 Task: Edit the first name to Eric.
Action: Mouse moved to (635, 83)
Screenshot: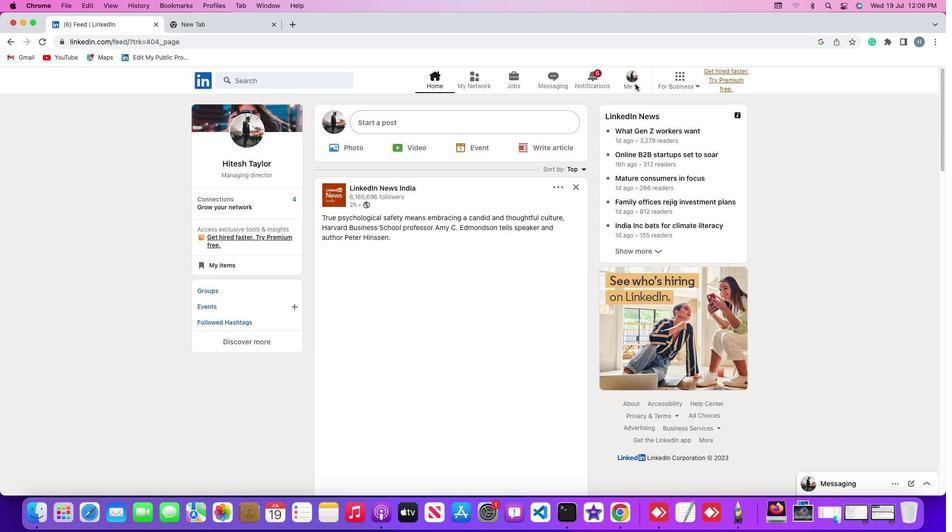 
Action: Mouse pressed left at (635, 83)
Screenshot: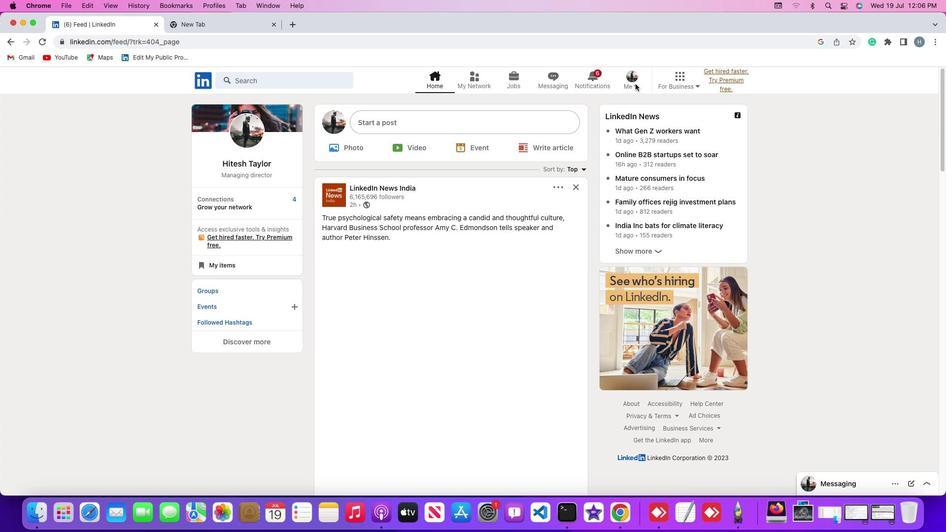 
Action: Mouse moved to (637, 84)
Screenshot: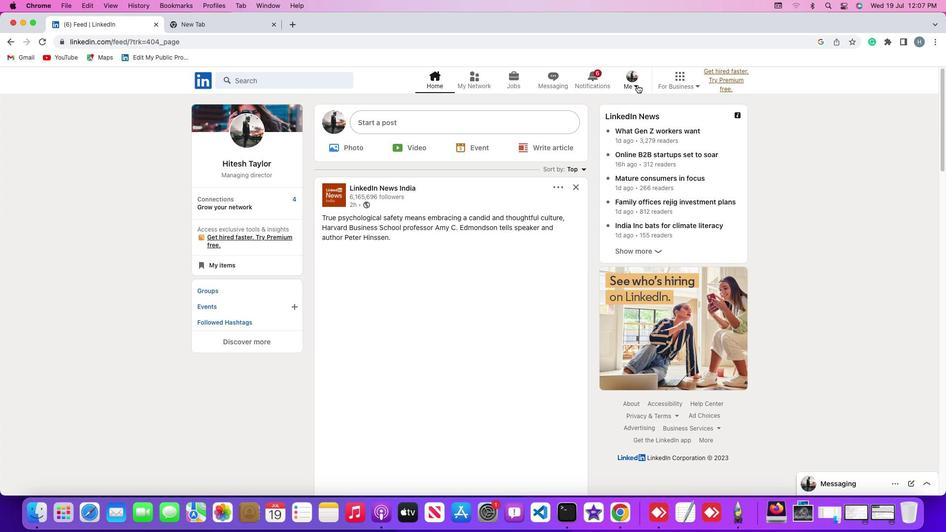 
Action: Mouse pressed left at (637, 84)
Screenshot: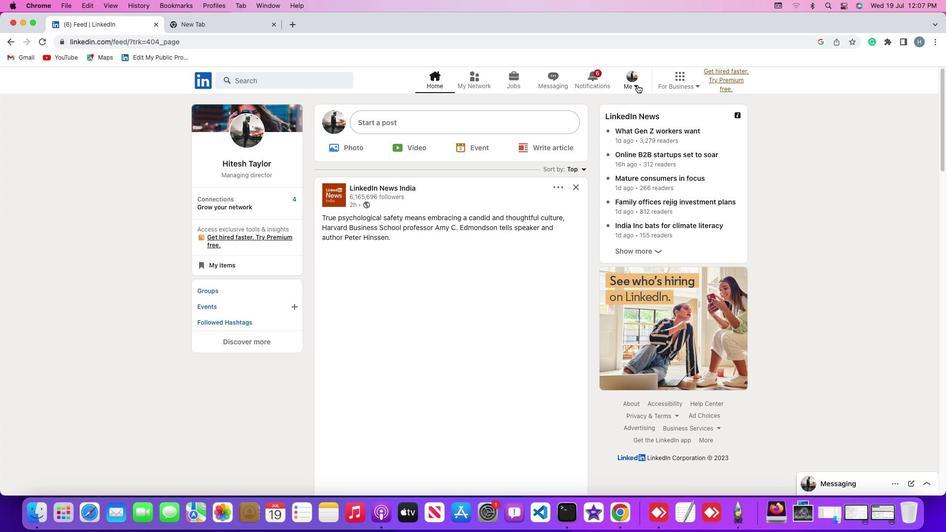 
Action: Mouse moved to (622, 136)
Screenshot: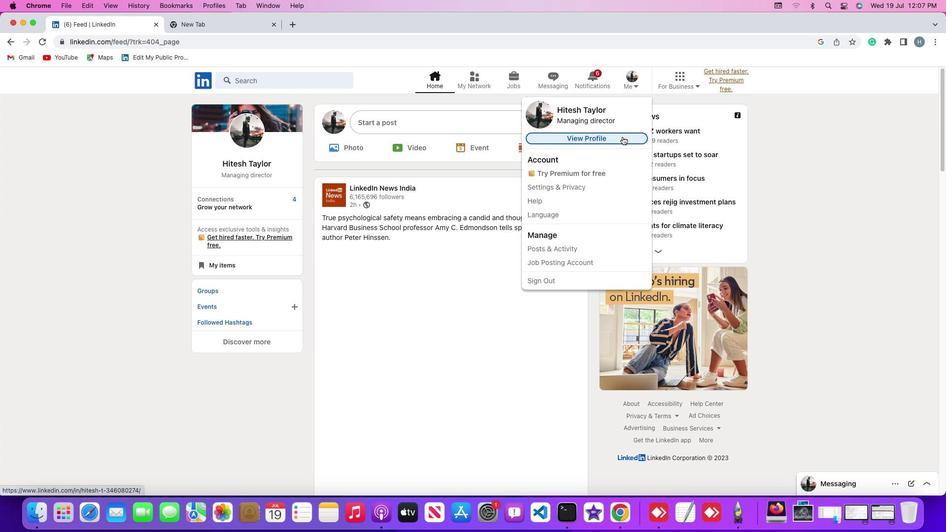 
Action: Mouse pressed left at (622, 136)
Screenshot: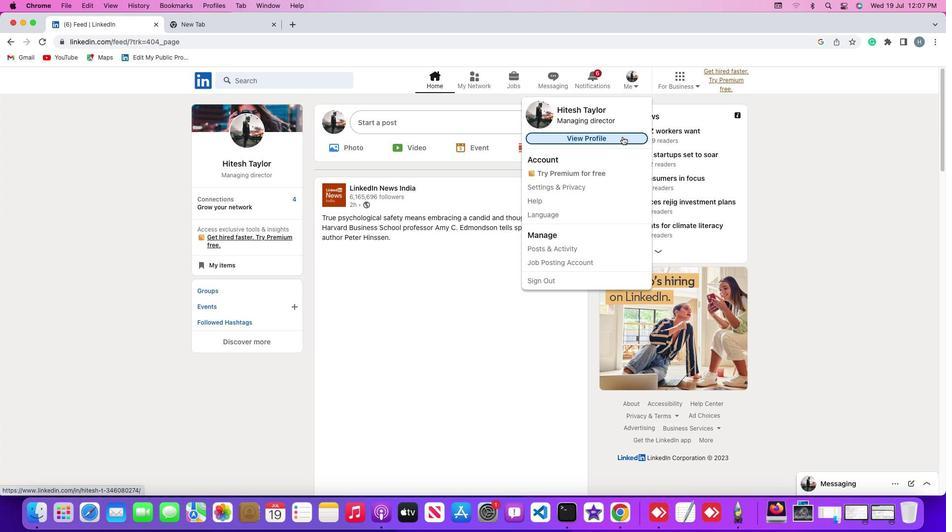 
Action: Mouse moved to (570, 218)
Screenshot: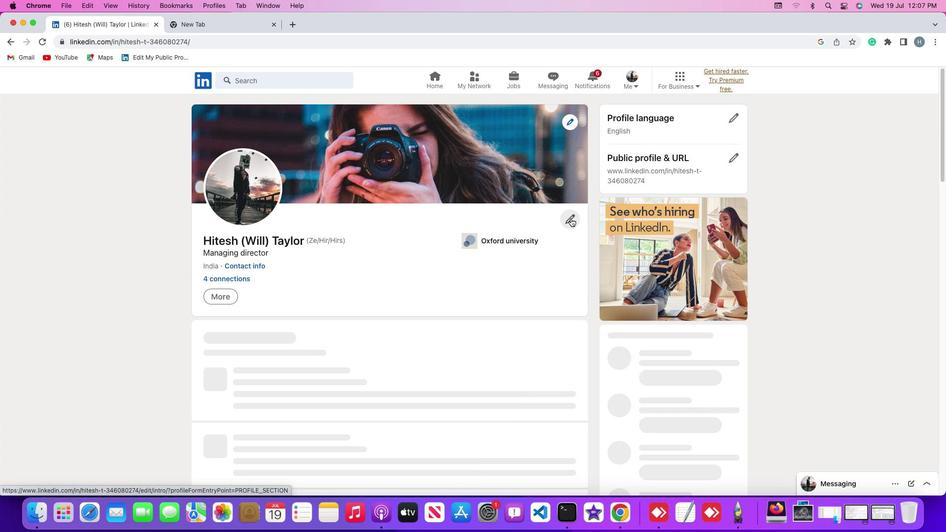 
Action: Mouse pressed left at (570, 218)
Screenshot: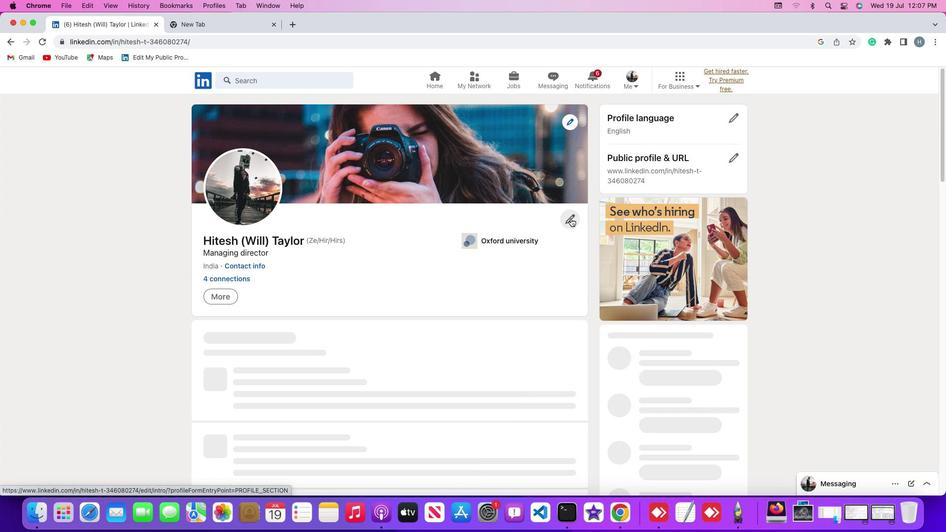 
Action: Mouse moved to (516, 152)
Screenshot: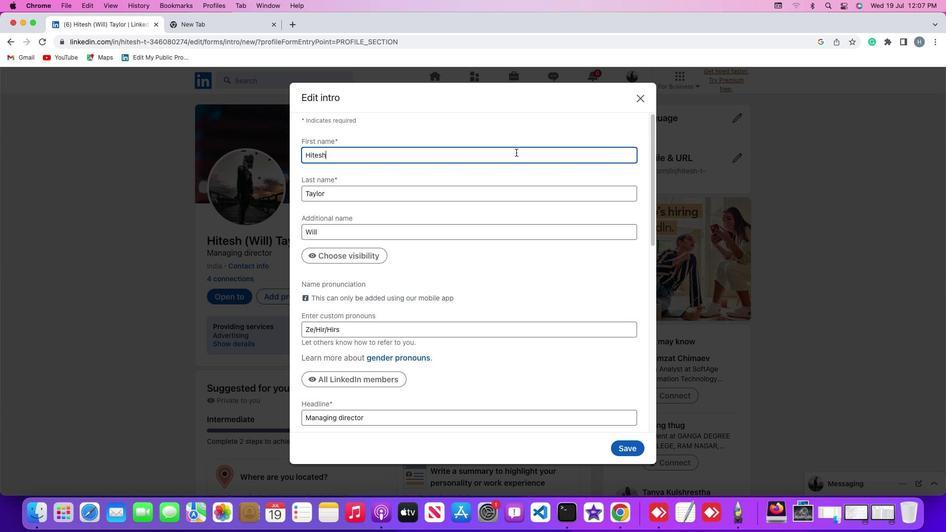 
Action: Mouse pressed left at (516, 152)
Screenshot: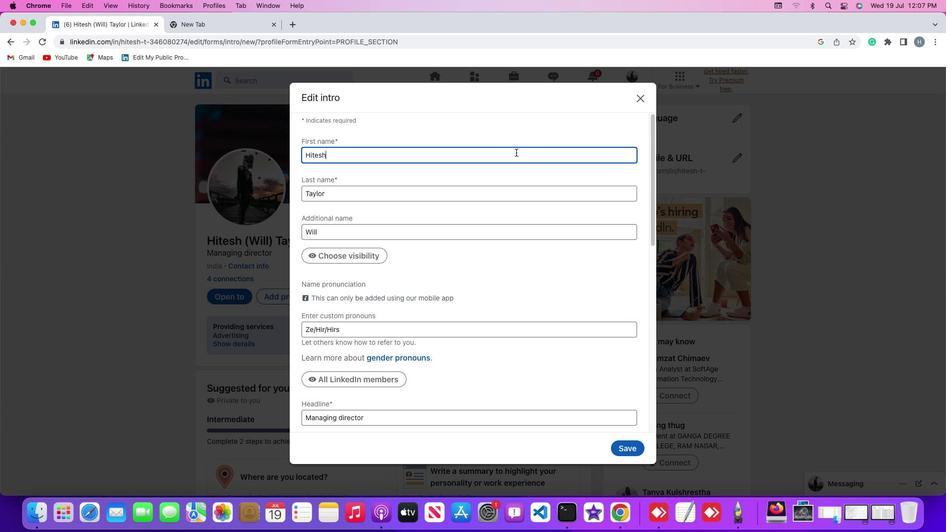 
Action: Key pressed Key.cmd'a'Key.shift'E''r''i''c'
Screenshot: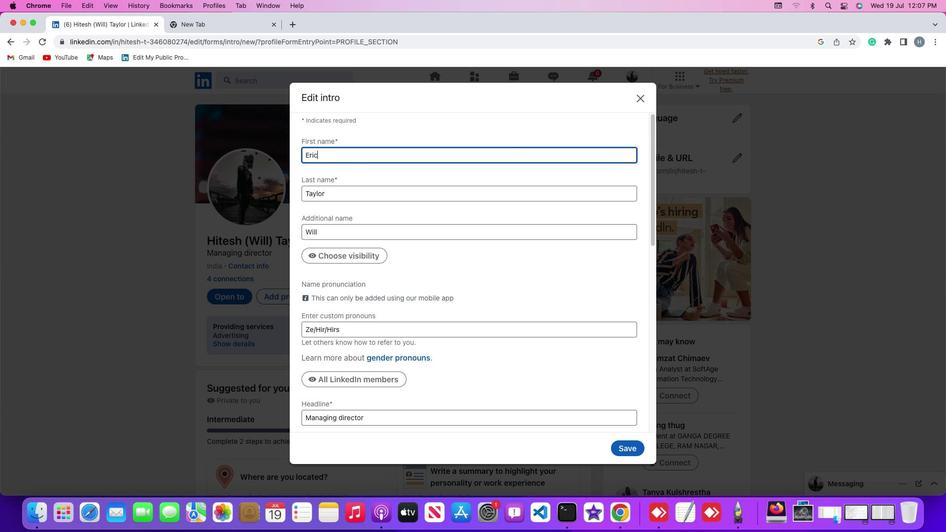 
Action: Mouse moved to (624, 449)
Screenshot: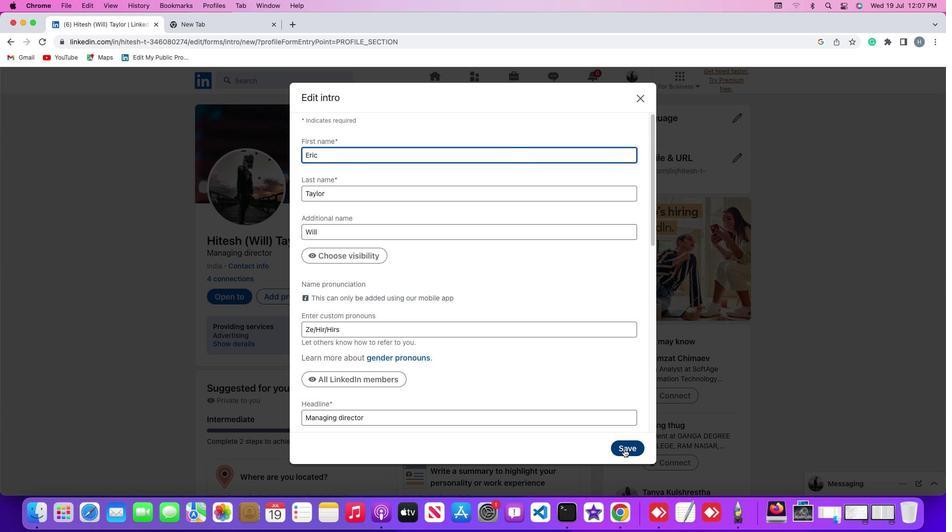
Action: Mouse pressed left at (624, 449)
Screenshot: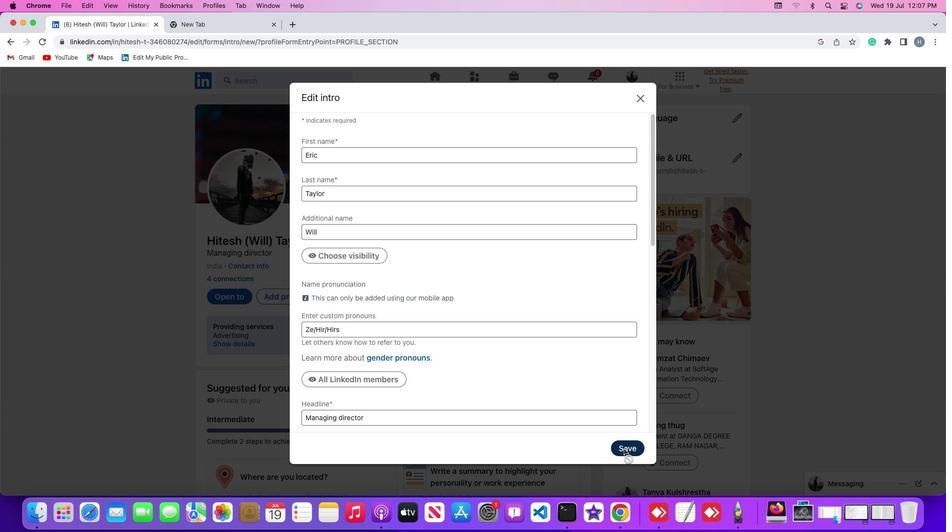 
Action: Mouse moved to (570, 390)
Screenshot: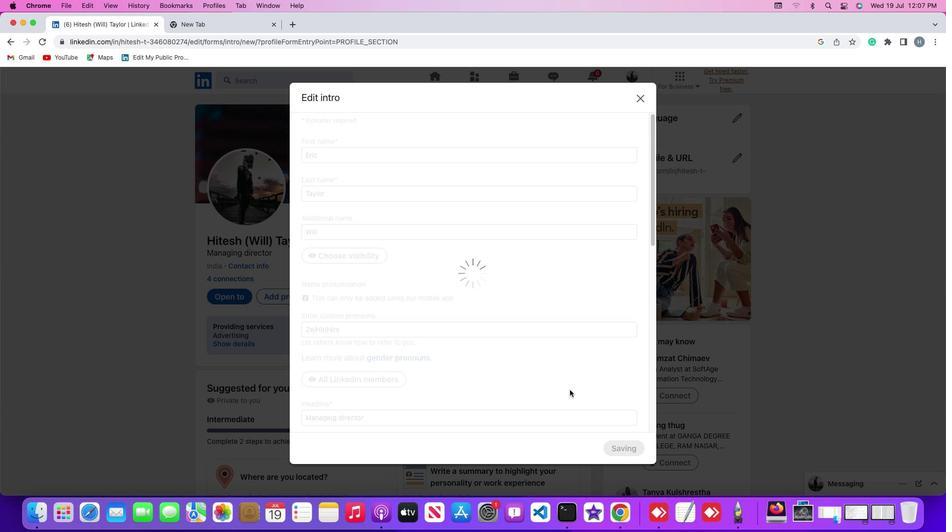 
